 Task: In Mark's project, Add a new field "Sprint" with the field type "Iteration" that starts on December 15, 2023, for the duration of 2 days to table layout.
Action: Mouse moved to (196, 132)
Screenshot: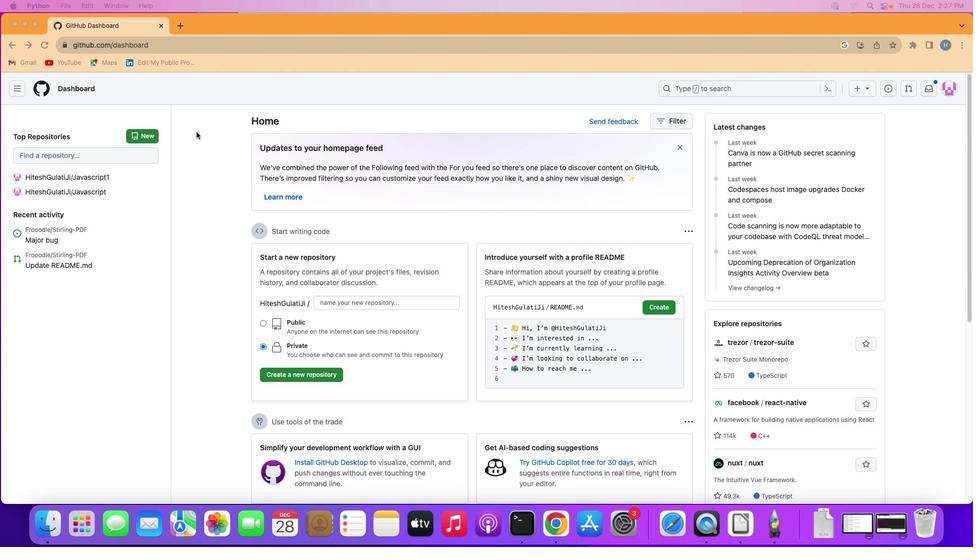 
Action: Mouse pressed left at (196, 132)
Screenshot: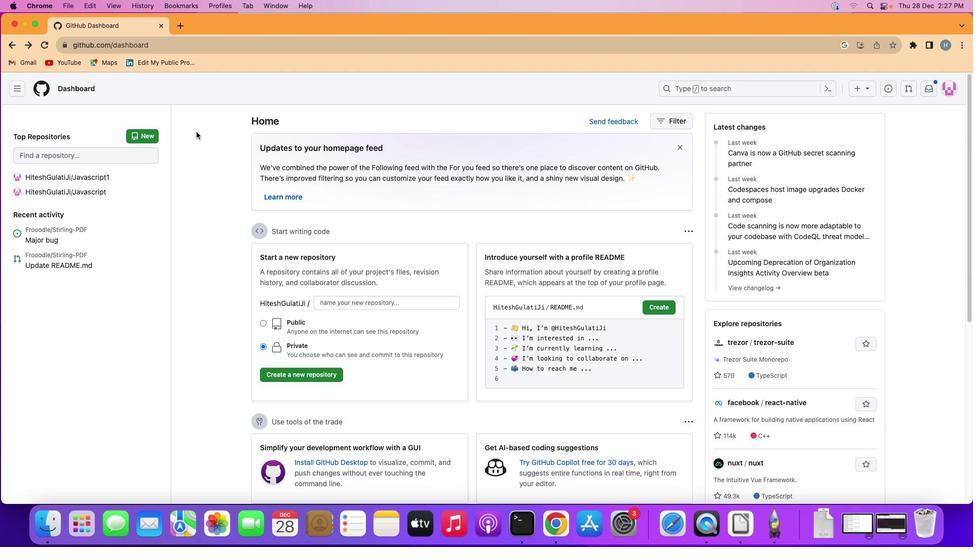 
Action: Mouse moved to (17, 89)
Screenshot: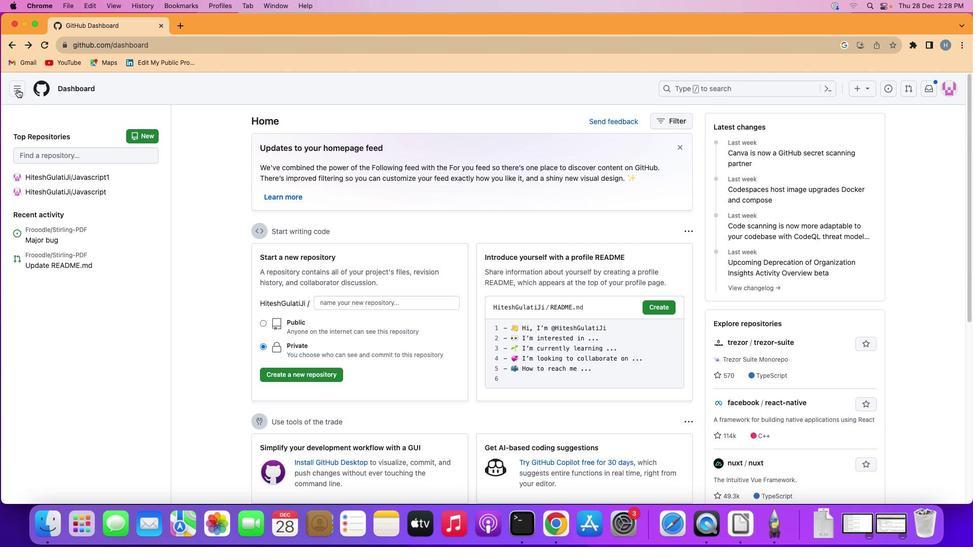 
Action: Mouse pressed left at (17, 89)
Screenshot: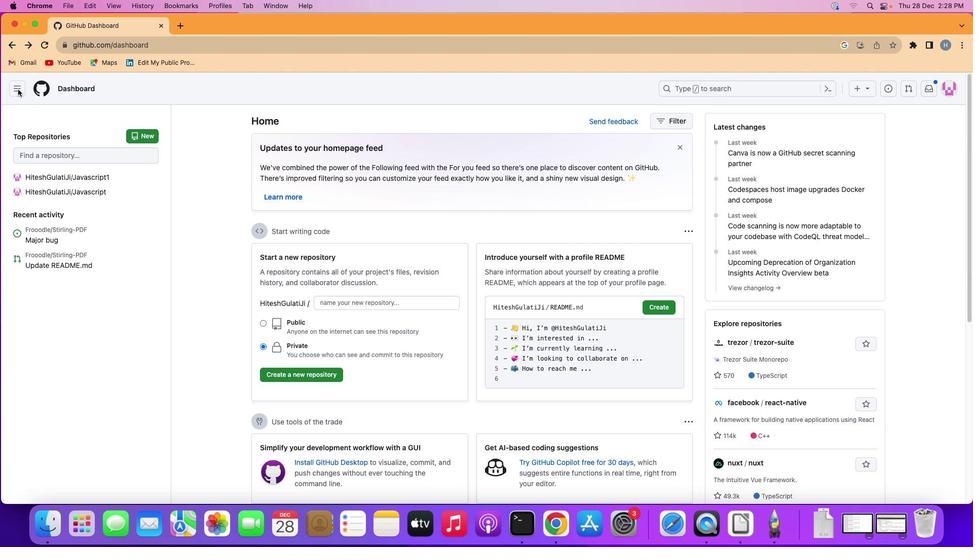 
Action: Mouse moved to (51, 167)
Screenshot: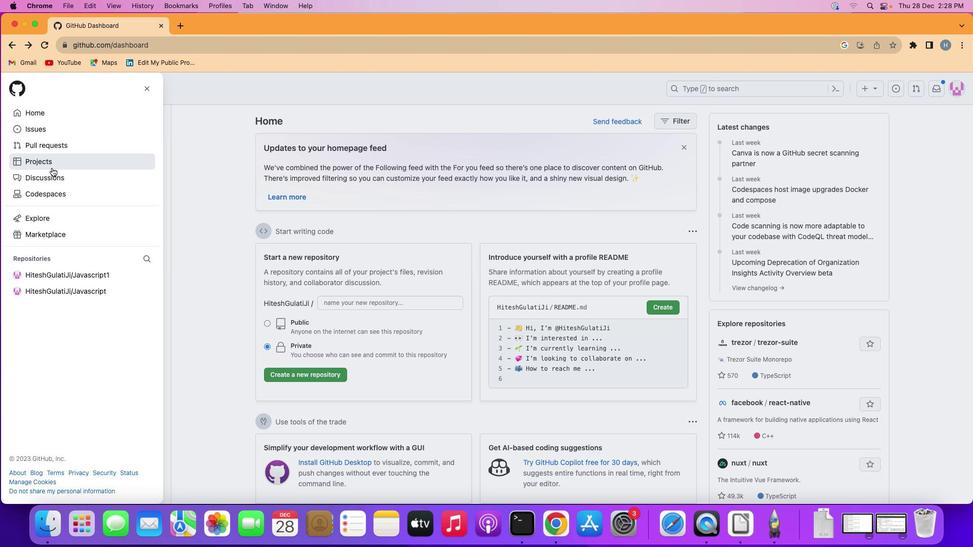 
Action: Mouse pressed left at (51, 167)
Screenshot: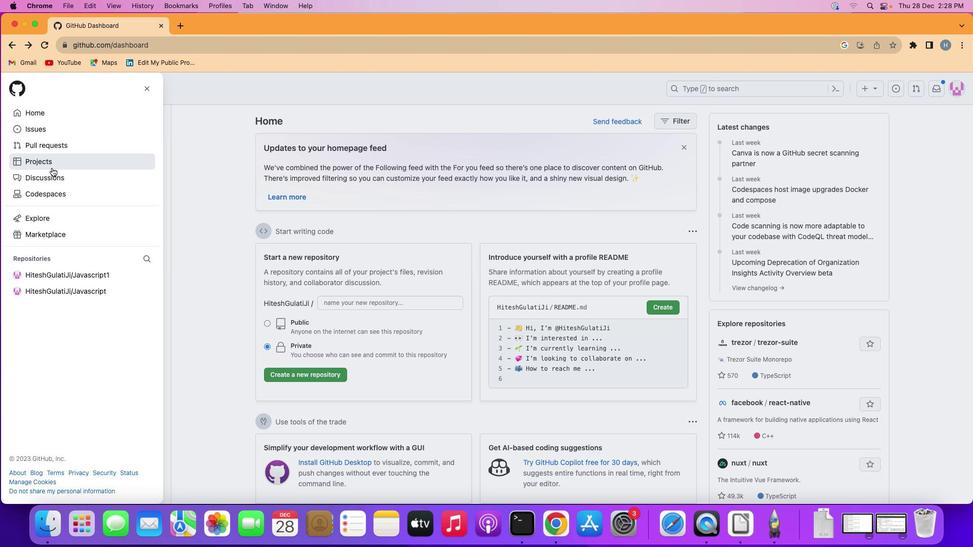 
Action: Mouse moved to (384, 314)
Screenshot: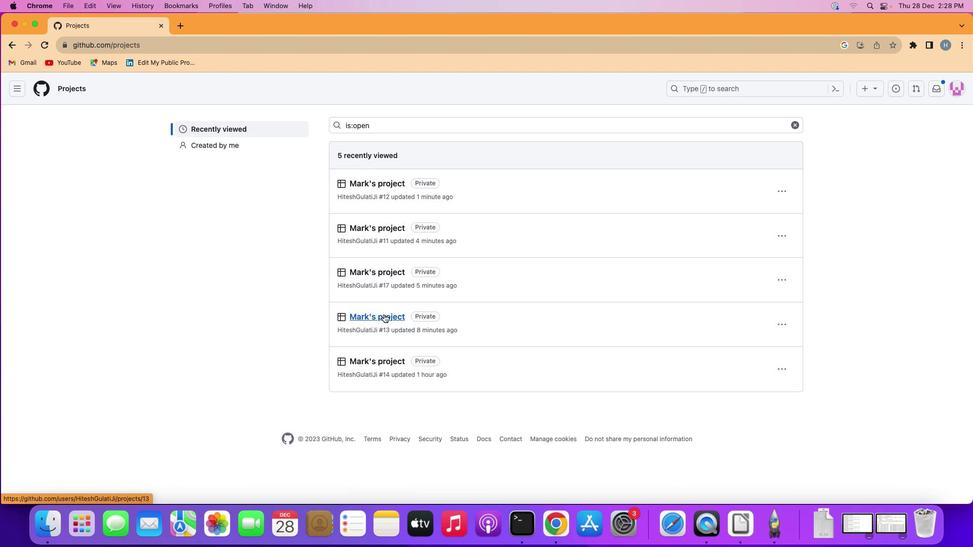 
Action: Mouse pressed left at (384, 314)
Screenshot: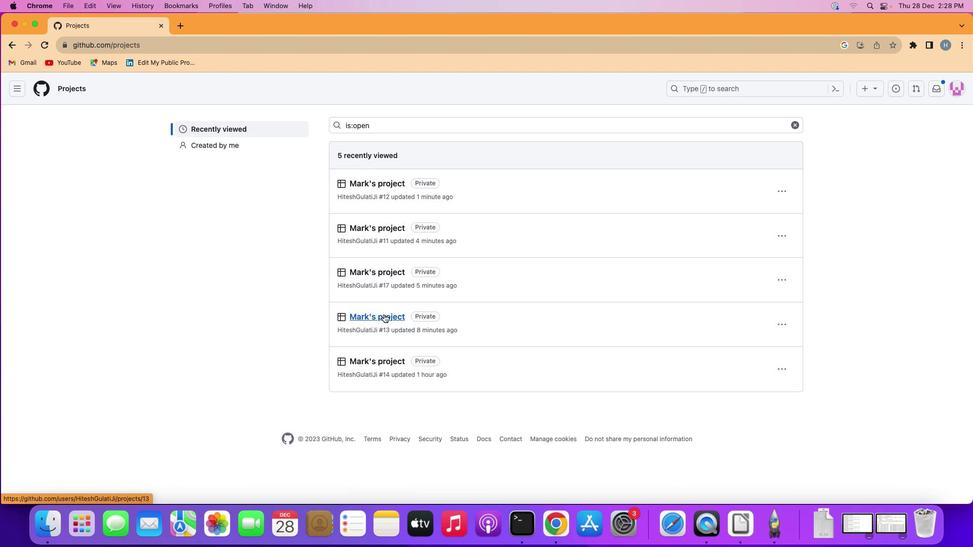 
Action: Mouse moved to (73, 136)
Screenshot: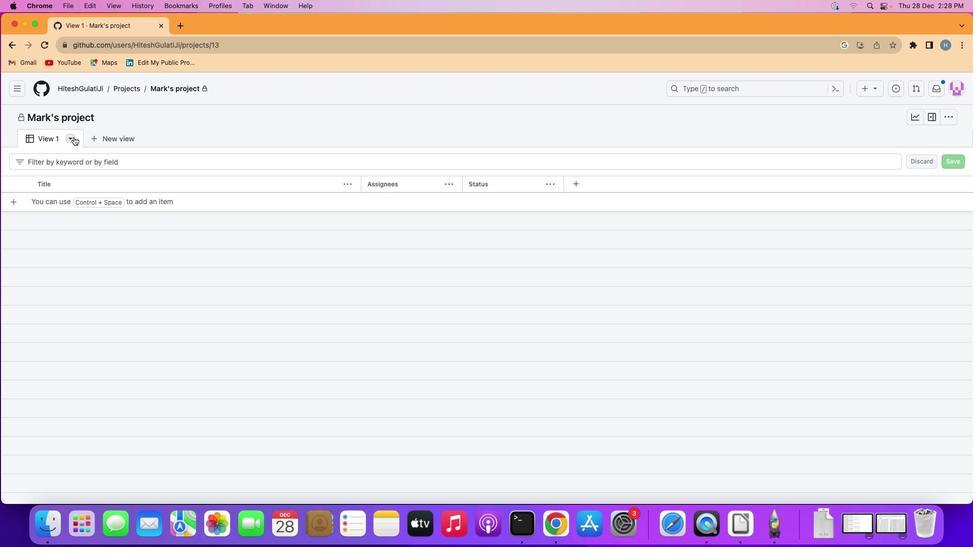 
Action: Mouse pressed left at (73, 136)
Screenshot: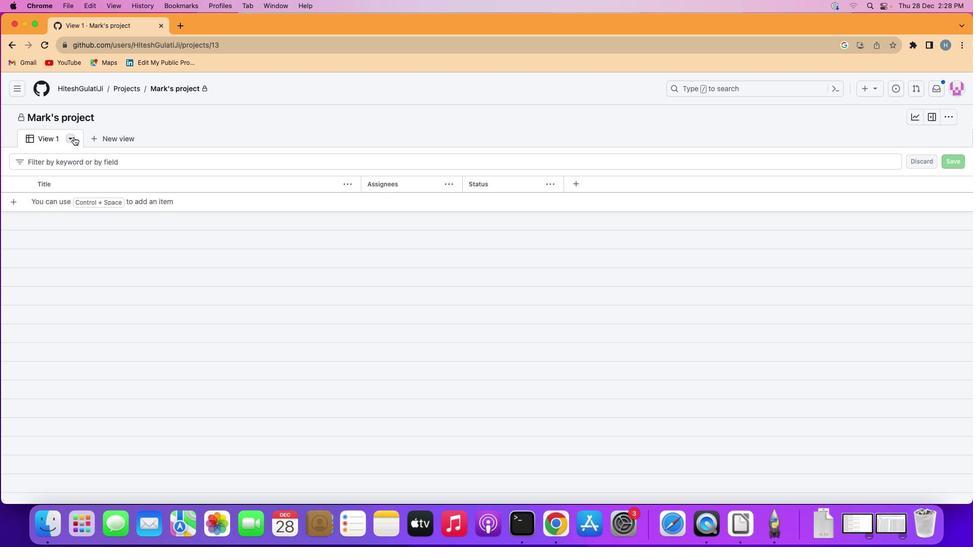 
Action: Mouse moved to (120, 209)
Screenshot: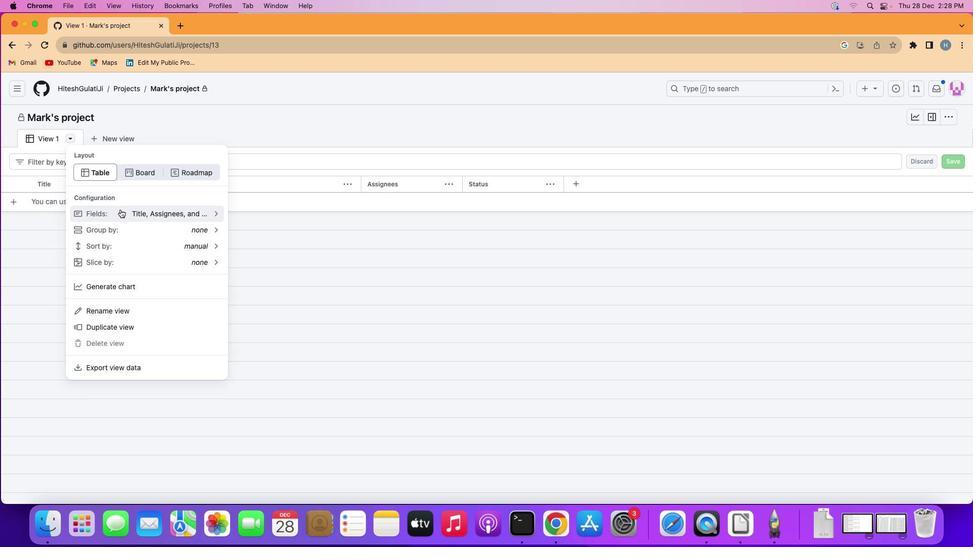 
Action: Mouse pressed left at (120, 209)
Screenshot: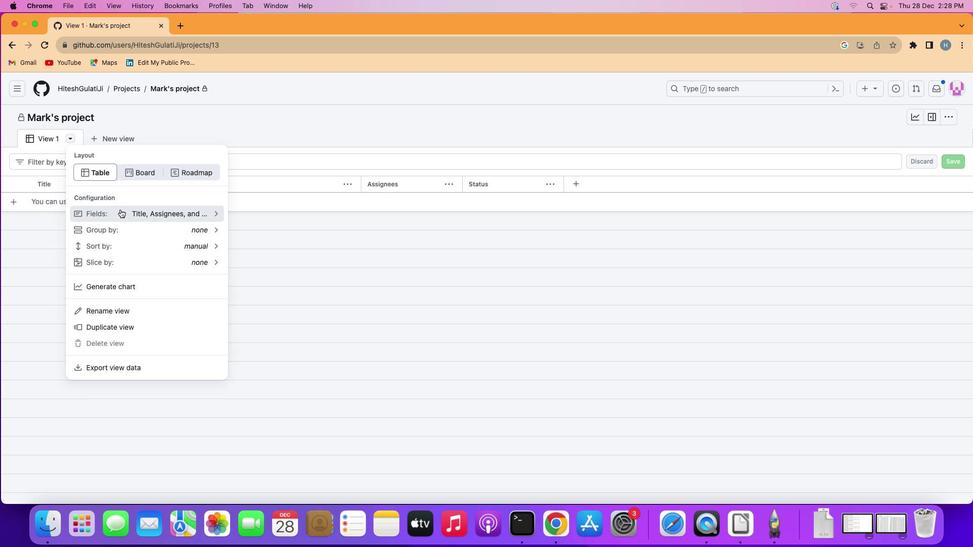 
Action: Mouse moved to (147, 160)
Screenshot: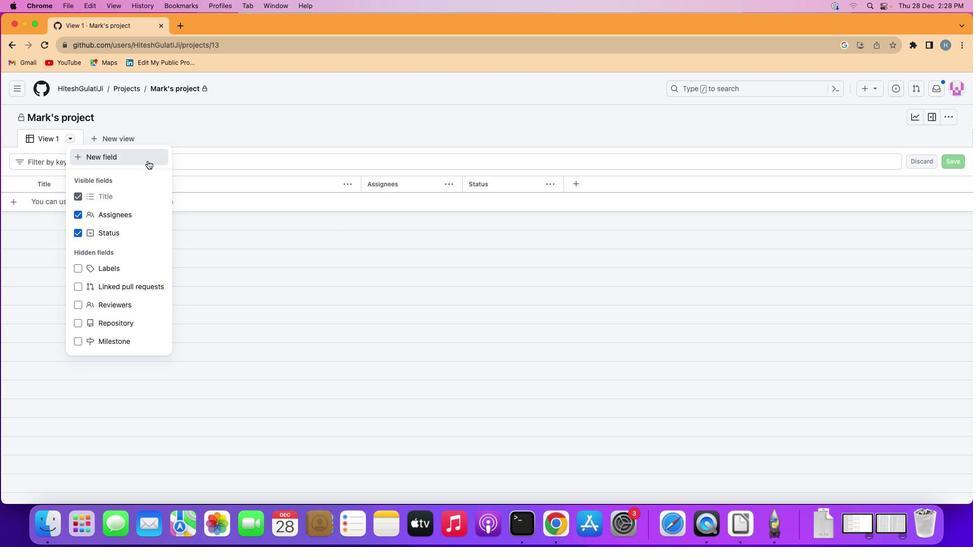 
Action: Mouse pressed left at (147, 160)
Screenshot: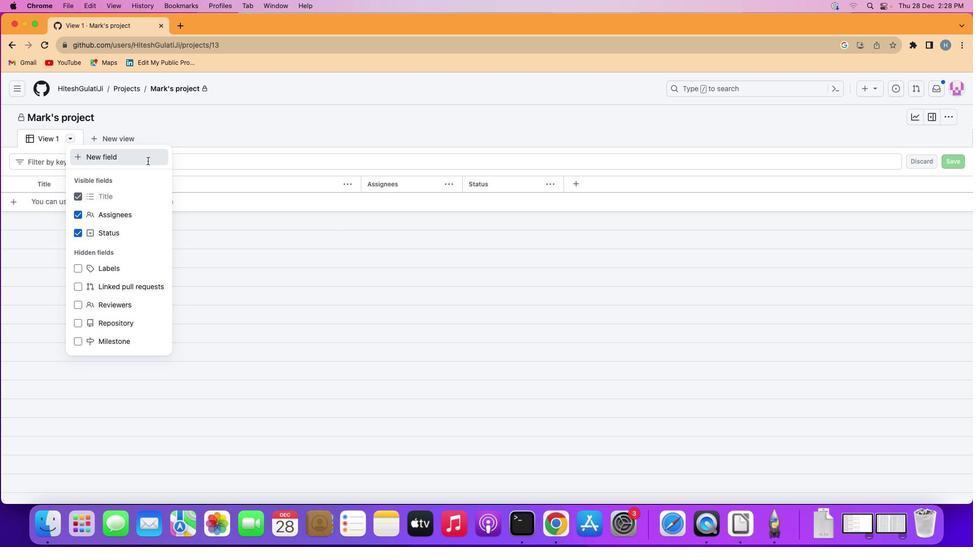 
Action: Mouse moved to (672, 224)
Screenshot: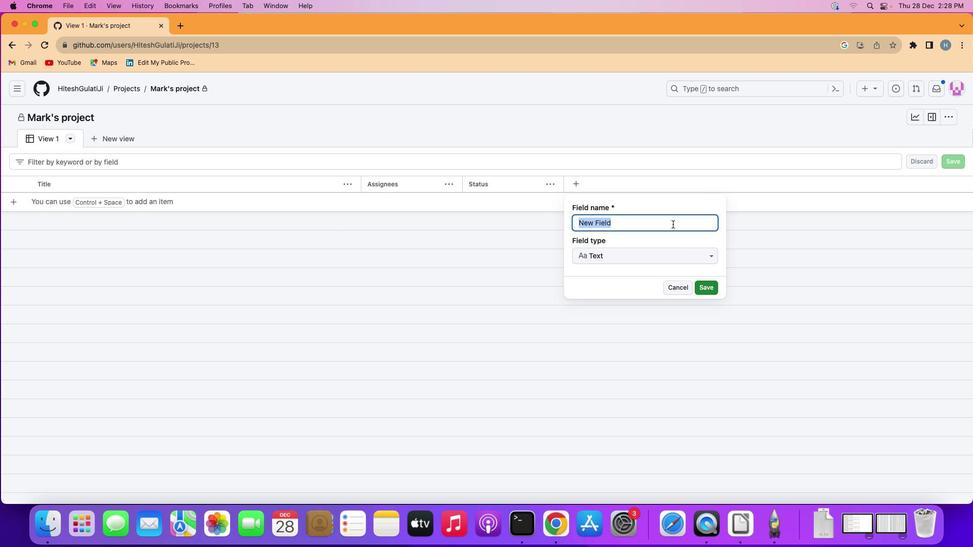 
Action: Mouse pressed left at (672, 224)
Screenshot: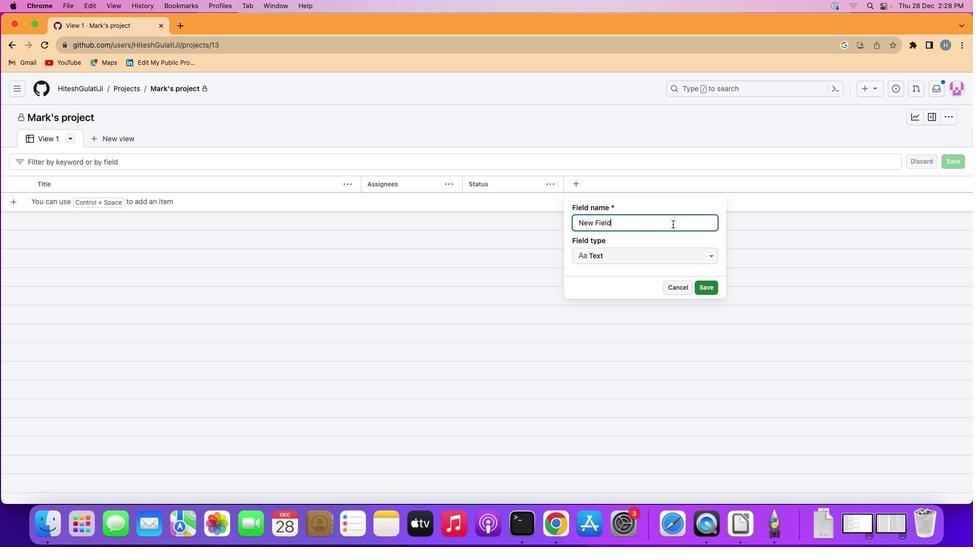 
Action: Key pressed Key.backspaceKey.backspaceKey.backspaceKey.backspaceKey.backspaceKey.backspaceKey.backspaceKey.backspaceKey.backspaceKey.backspaceKey.backspaceKey.shift'S''p''r''i''n''t'
Screenshot: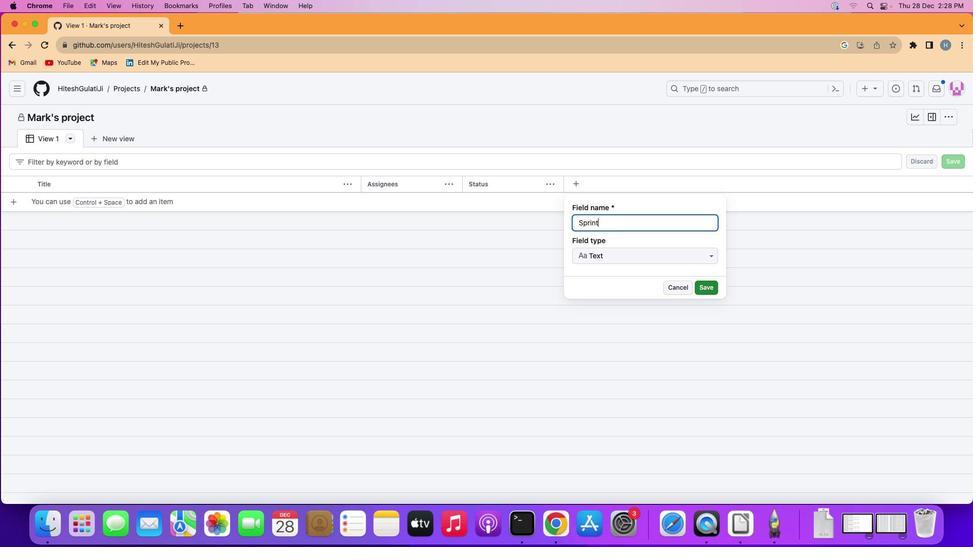 
Action: Mouse moved to (681, 258)
Screenshot: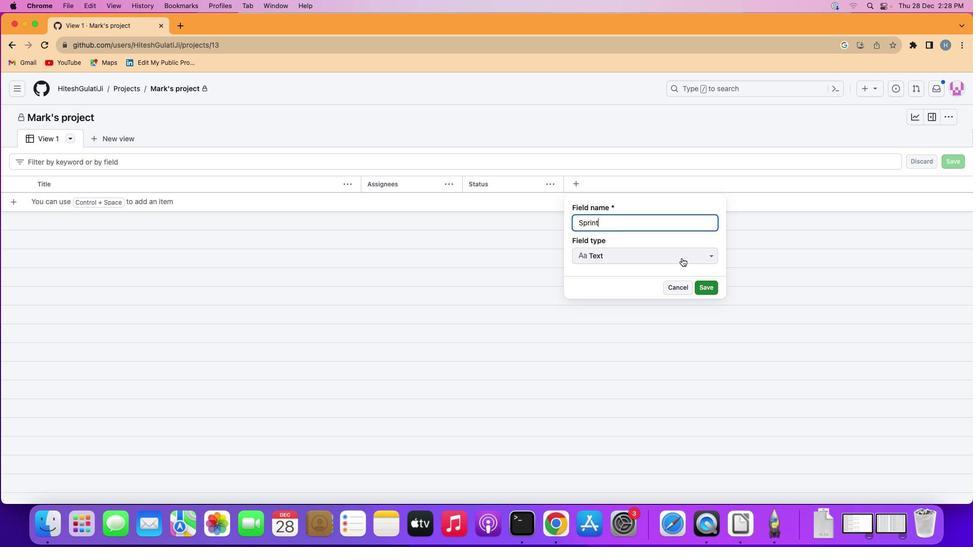 
Action: Mouse pressed left at (681, 258)
Screenshot: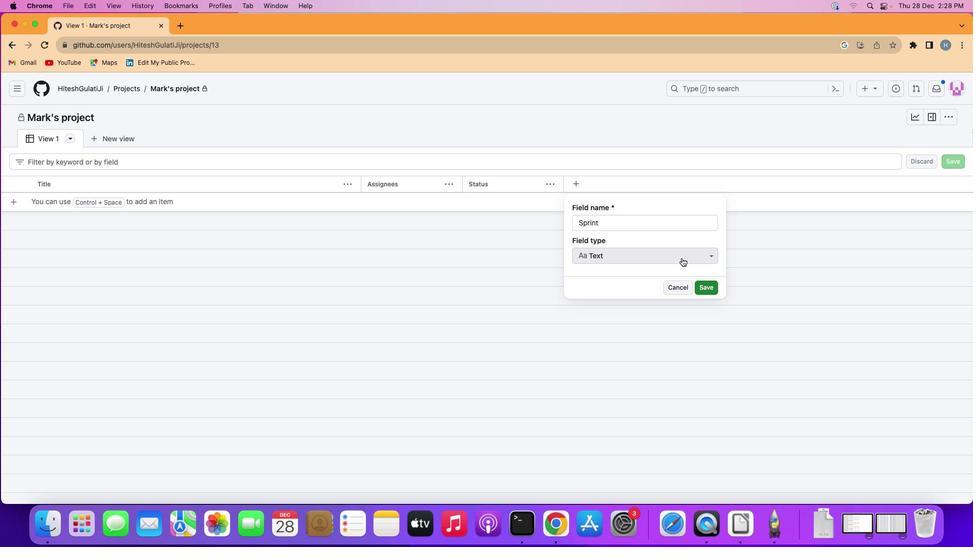 
Action: Mouse moved to (628, 343)
Screenshot: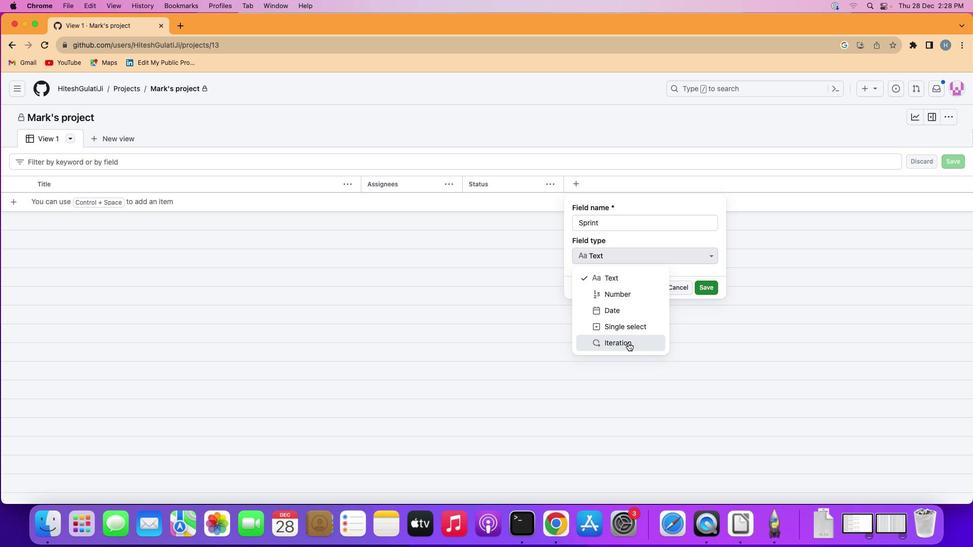 
Action: Mouse pressed left at (628, 343)
Screenshot: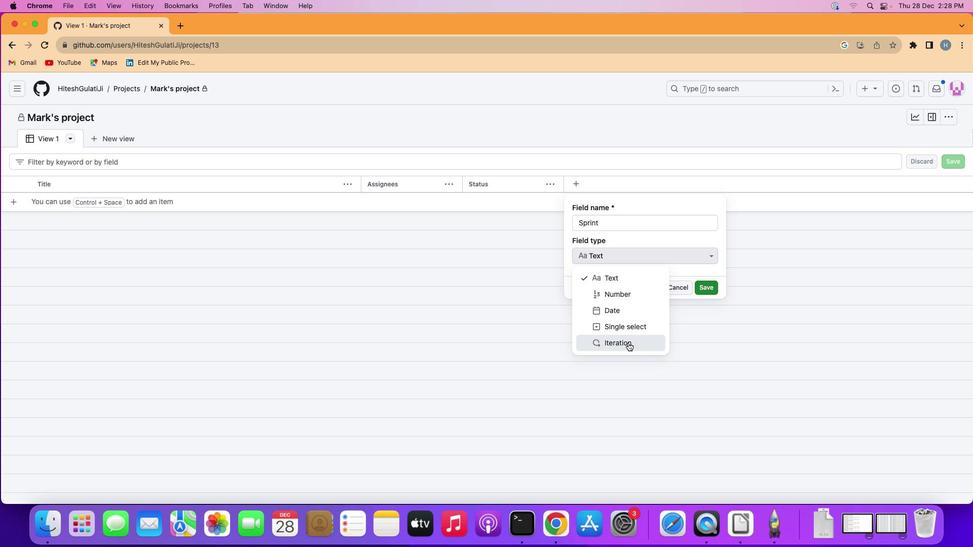 
Action: Mouse moved to (648, 304)
Screenshot: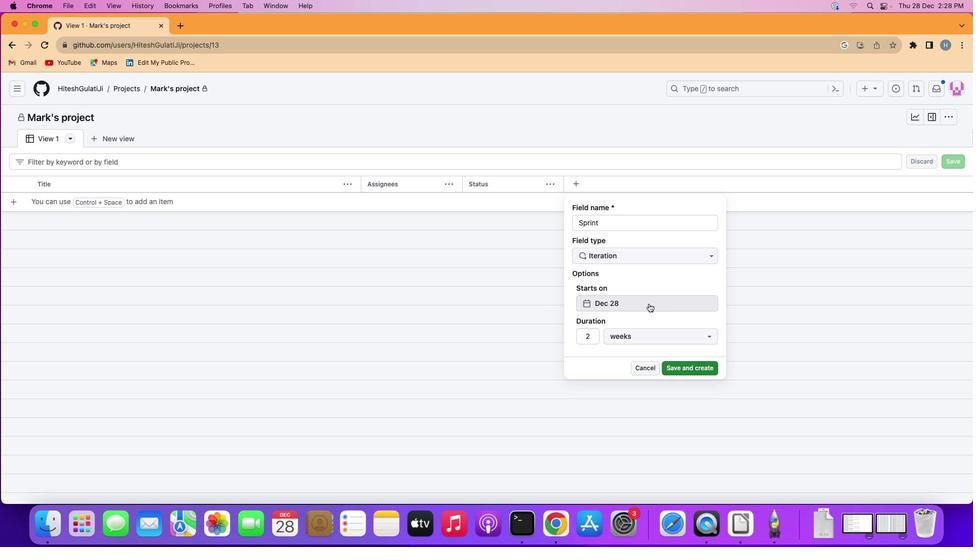 
Action: Mouse pressed left at (648, 304)
Screenshot: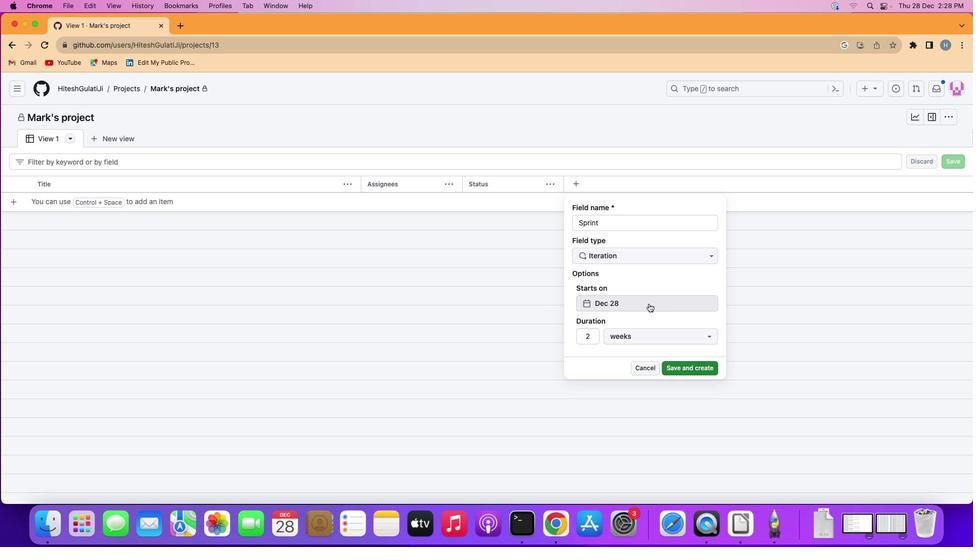 
Action: Mouse moved to (694, 403)
Screenshot: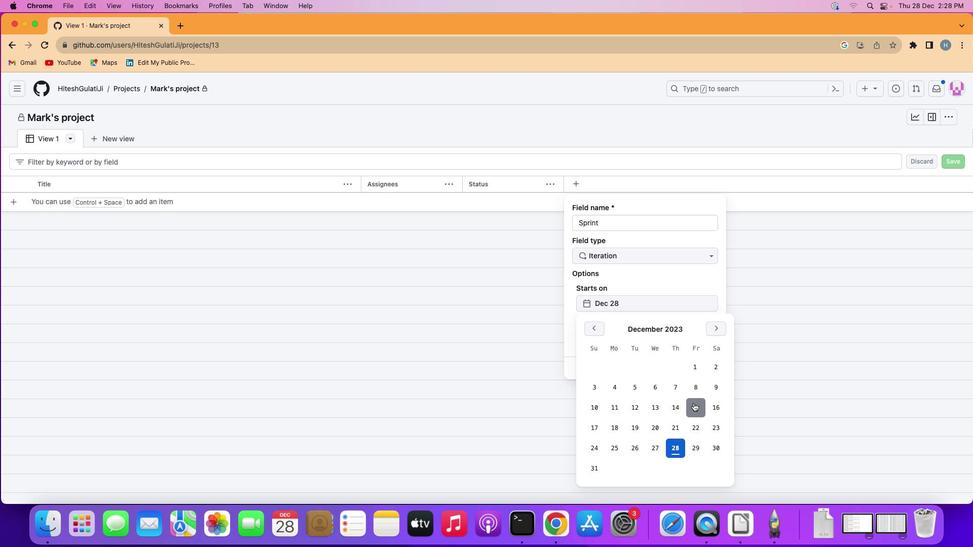 
Action: Mouse pressed left at (694, 403)
Screenshot: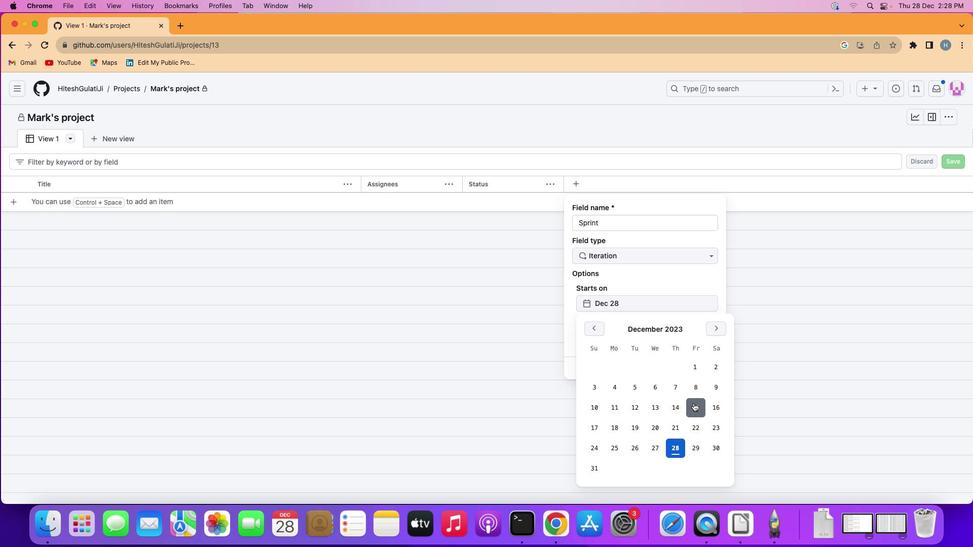 
Action: Mouse moved to (705, 336)
Screenshot: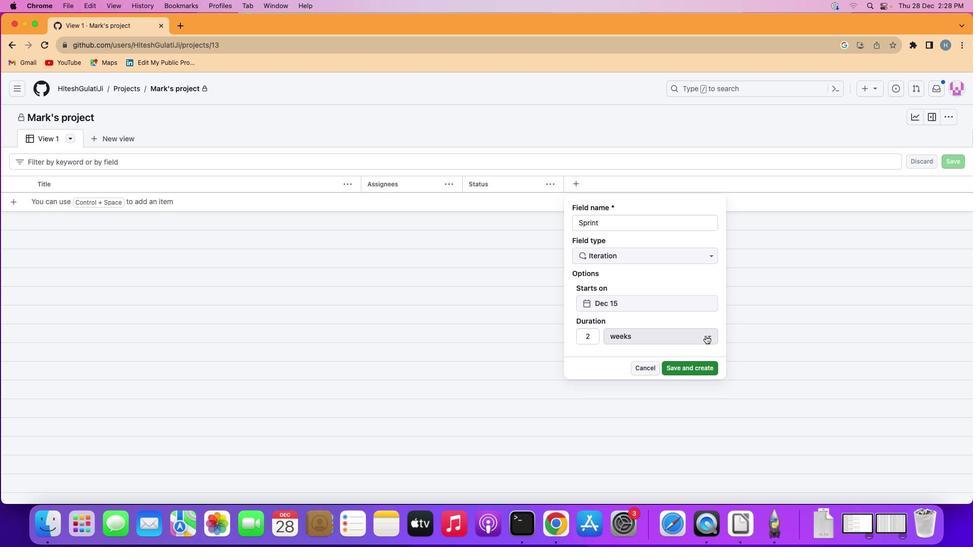 
Action: Mouse pressed left at (705, 336)
Screenshot: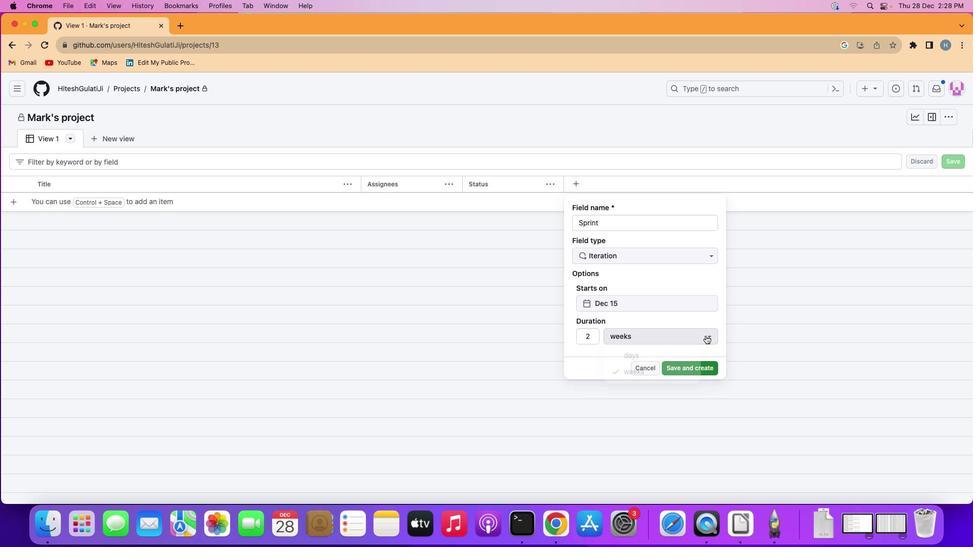 
Action: Mouse moved to (679, 361)
Screenshot: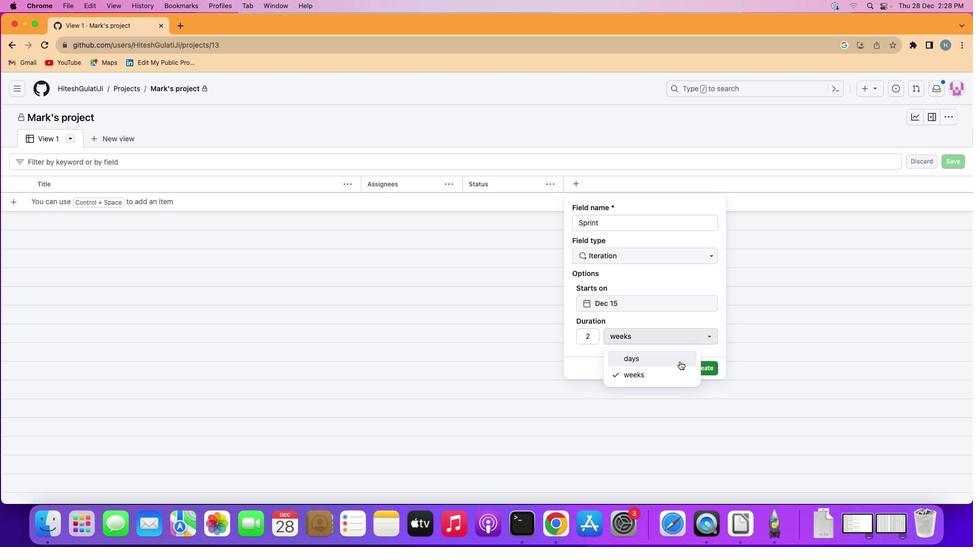 
Action: Mouse pressed left at (679, 361)
Screenshot: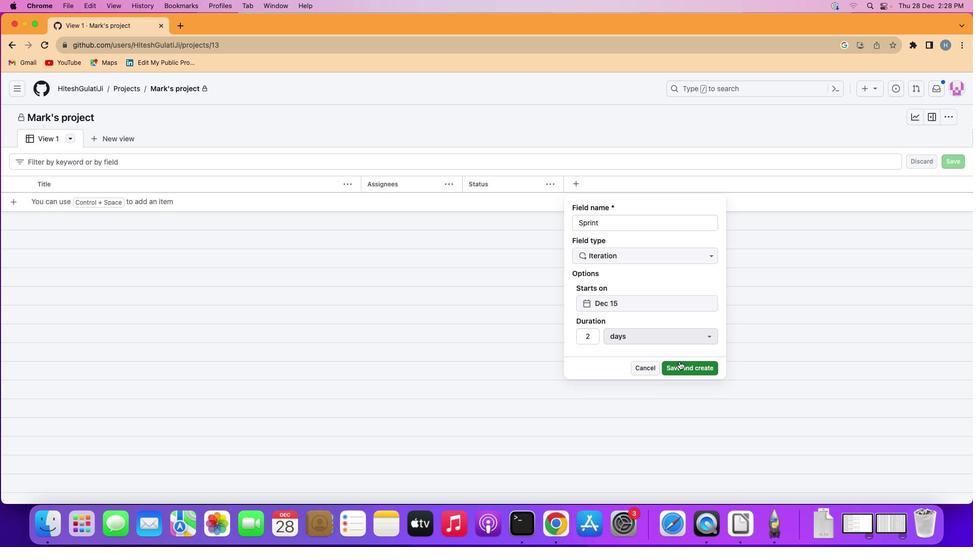 
Action: Mouse moved to (700, 368)
Screenshot: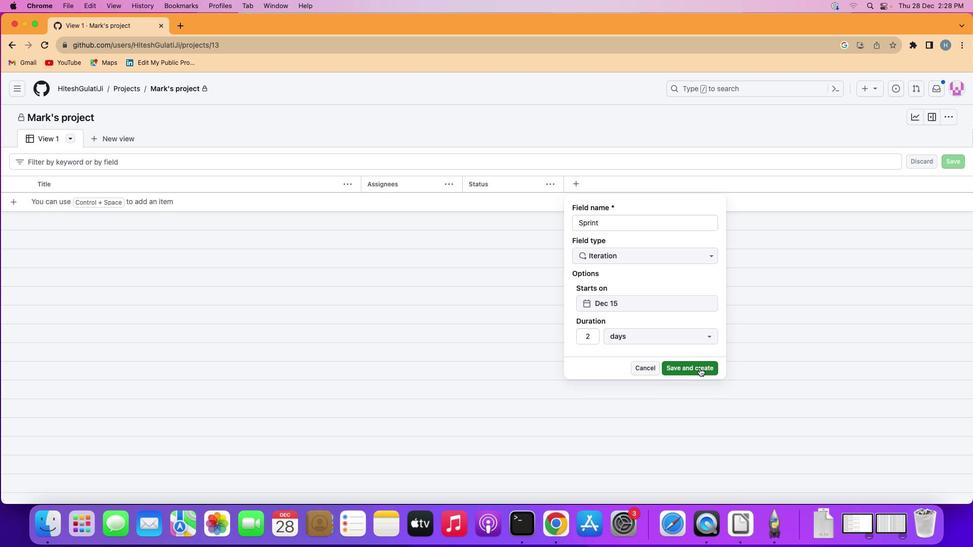 
Action: Mouse pressed left at (700, 368)
Screenshot: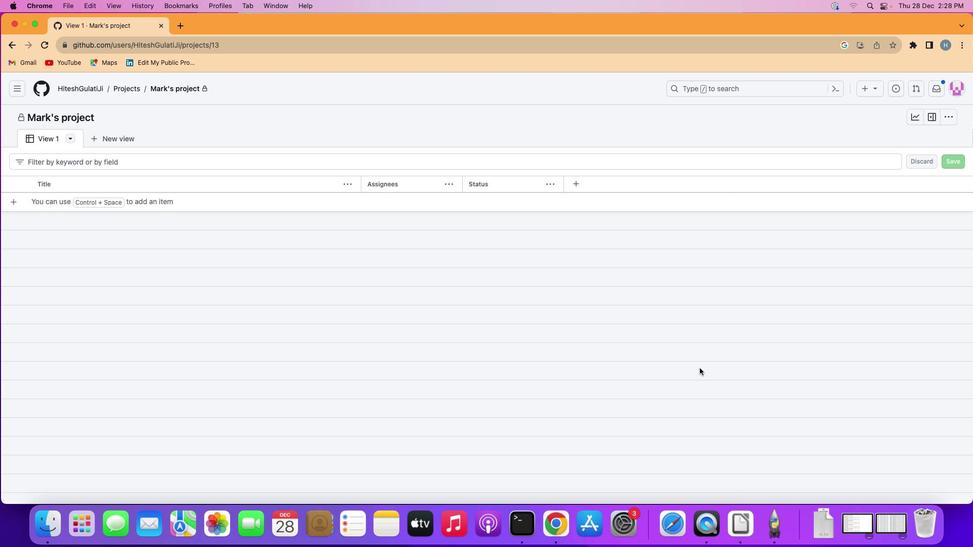 
Action: Mouse moved to (680, 323)
Screenshot: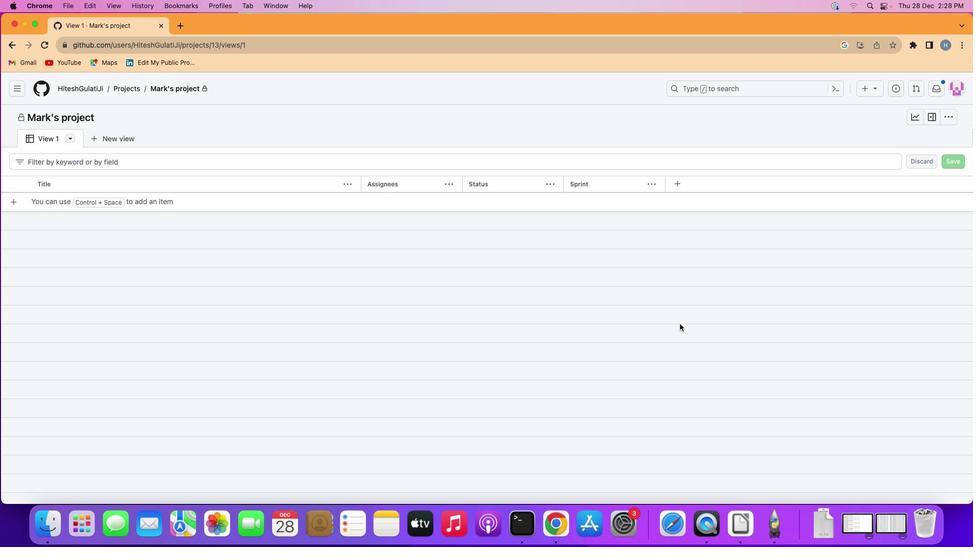 
